 Task: Add Cacique Queso Fresco Cheese to the cart.
Action: Mouse pressed left at (19, 79)
Screenshot: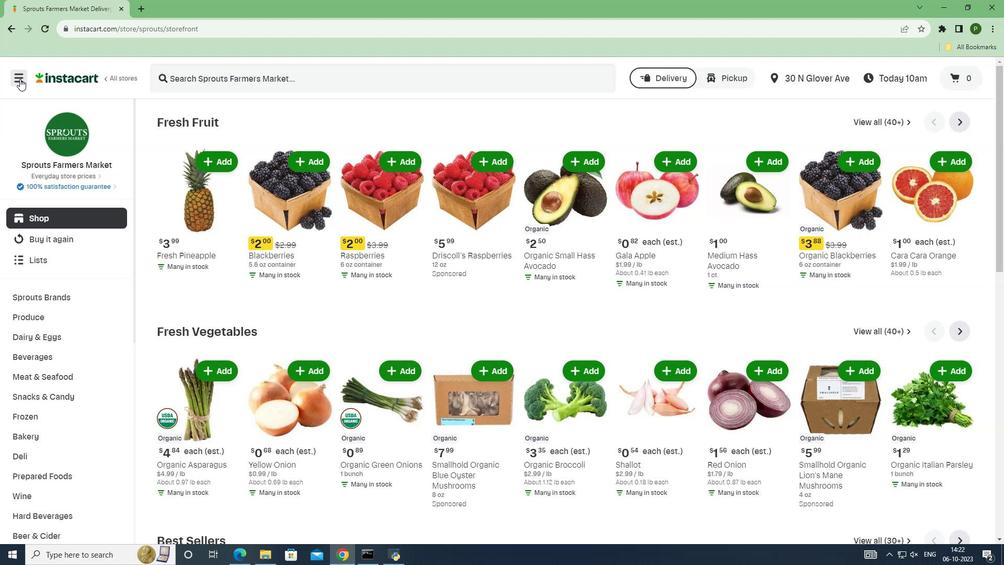 
Action: Mouse moved to (21, 274)
Screenshot: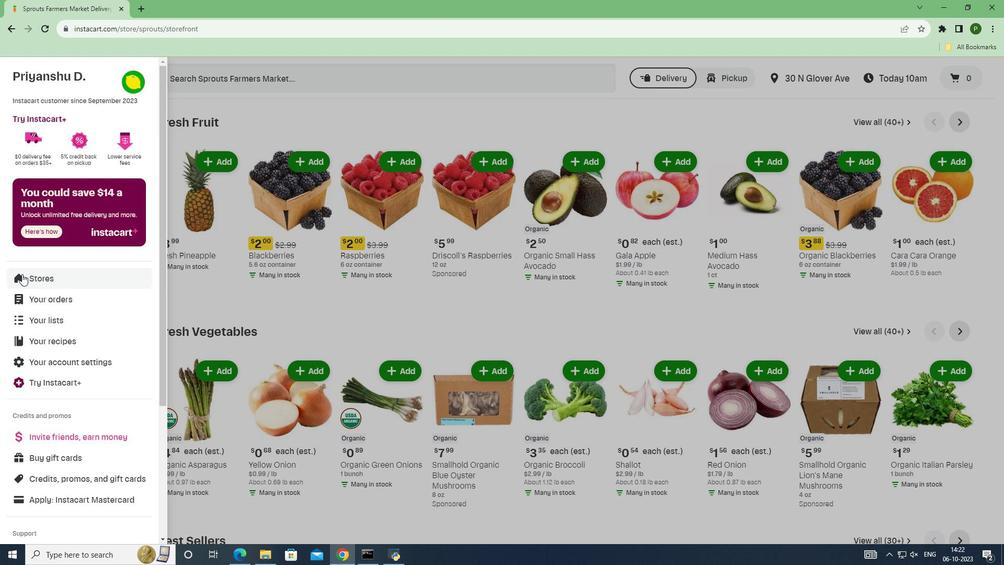 
Action: Mouse pressed left at (21, 274)
Screenshot: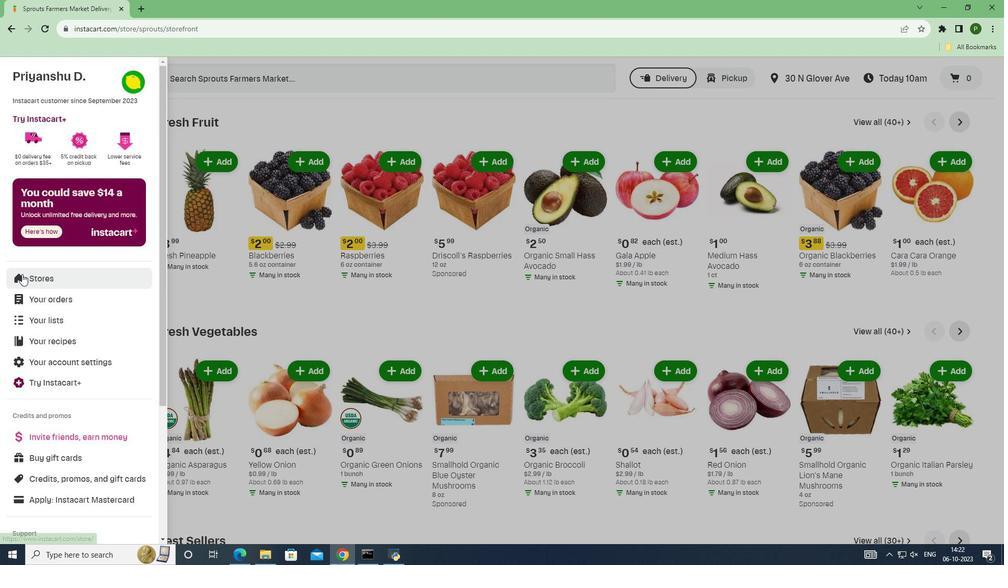 
Action: Mouse moved to (229, 111)
Screenshot: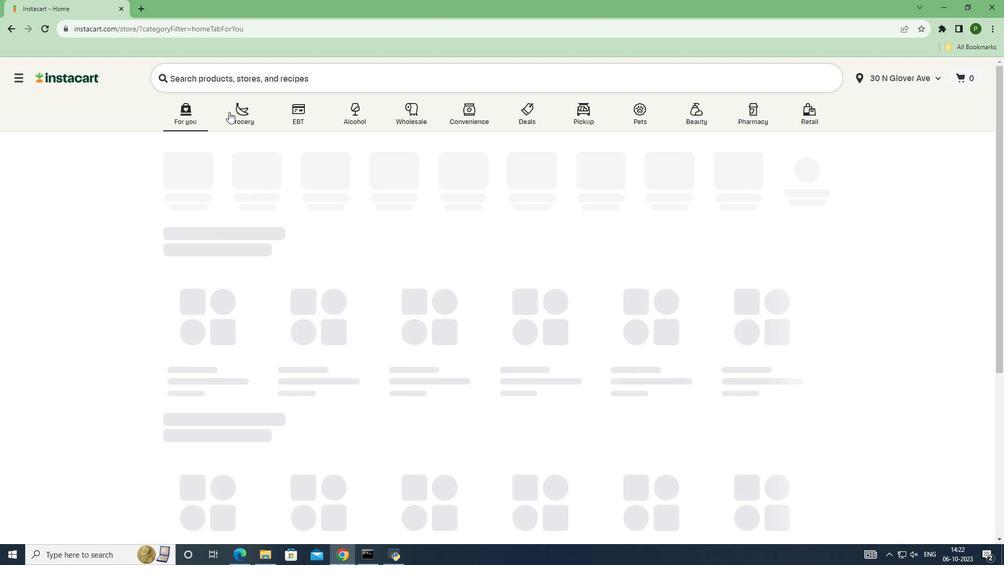 
Action: Mouse pressed left at (229, 111)
Screenshot: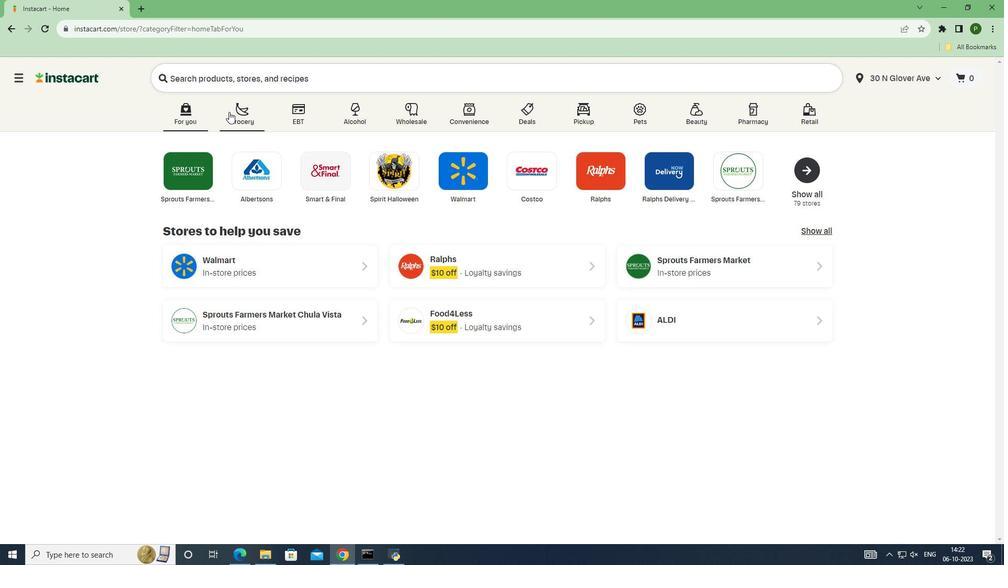 
Action: Mouse moved to (641, 230)
Screenshot: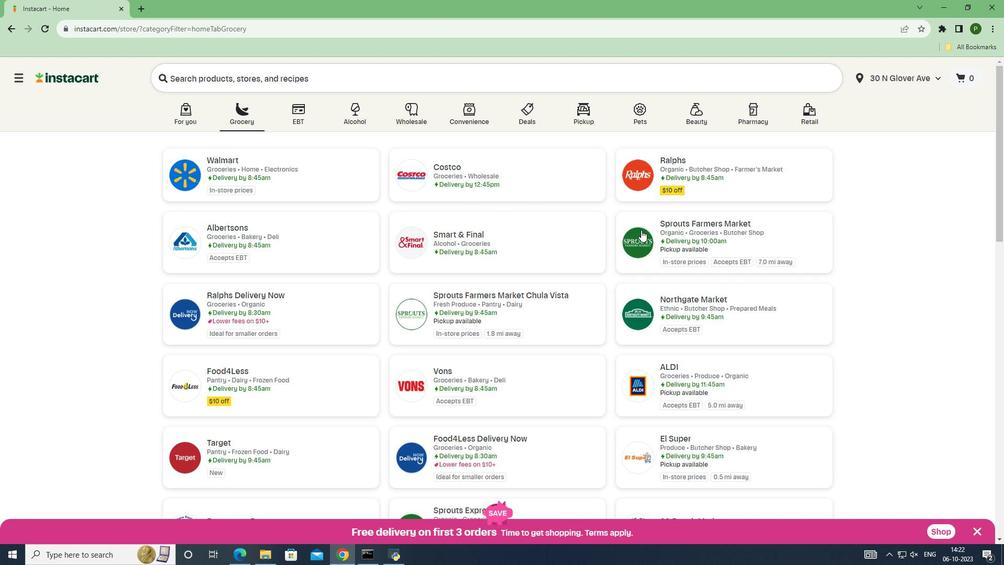 
Action: Mouse pressed left at (641, 230)
Screenshot: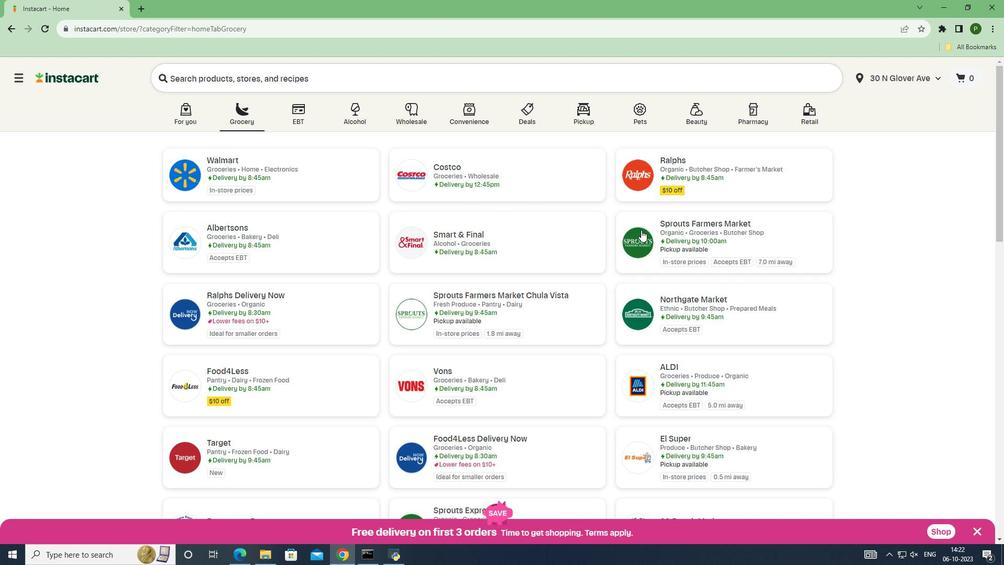 
Action: Mouse moved to (56, 334)
Screenshot: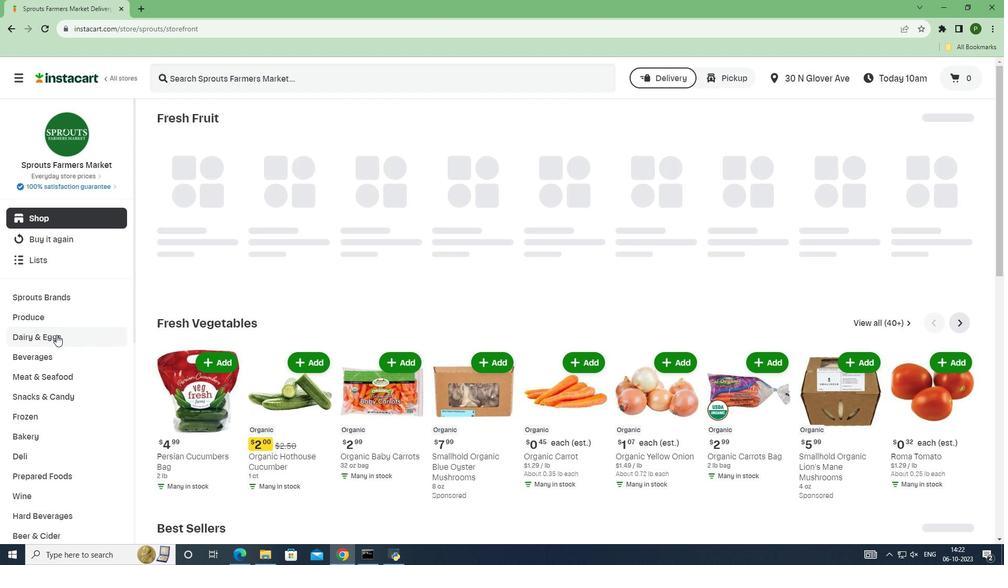 
Action: Mouse pressed left at (56, 334)
Screenshot: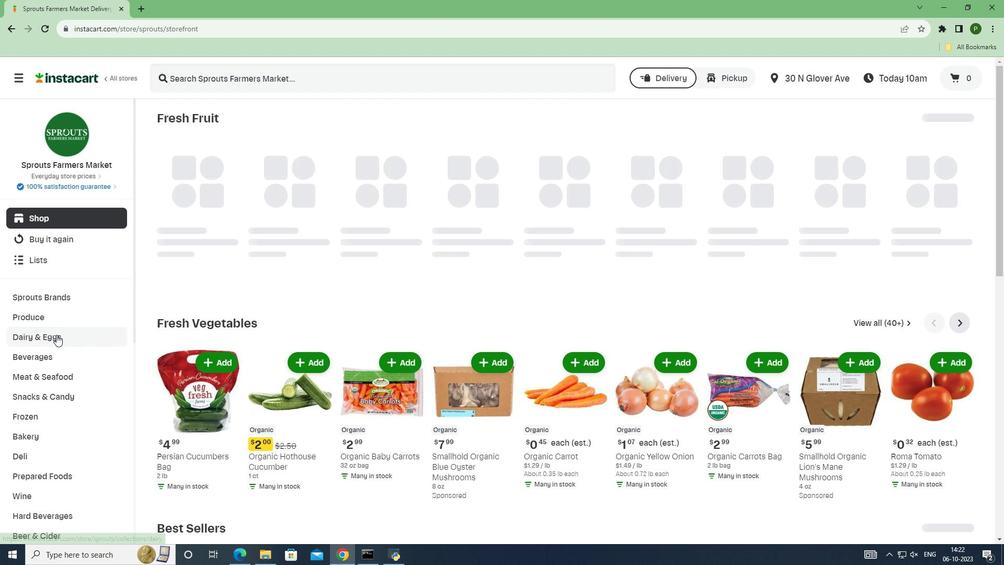 
Action: Mouse moved to (45, 375)
Screenshot: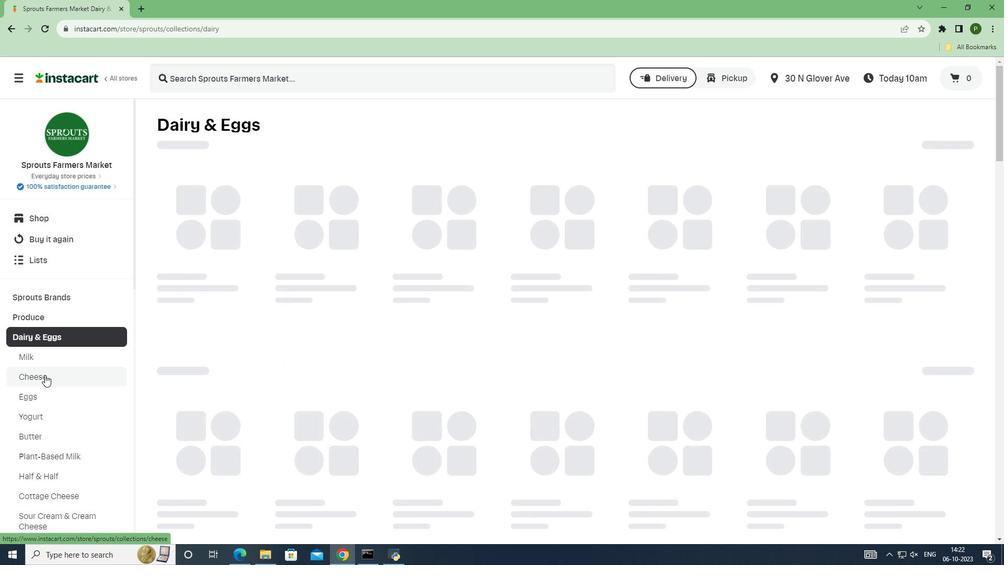 
Action: Mouse pressed left at (45, 375)
Screenshot: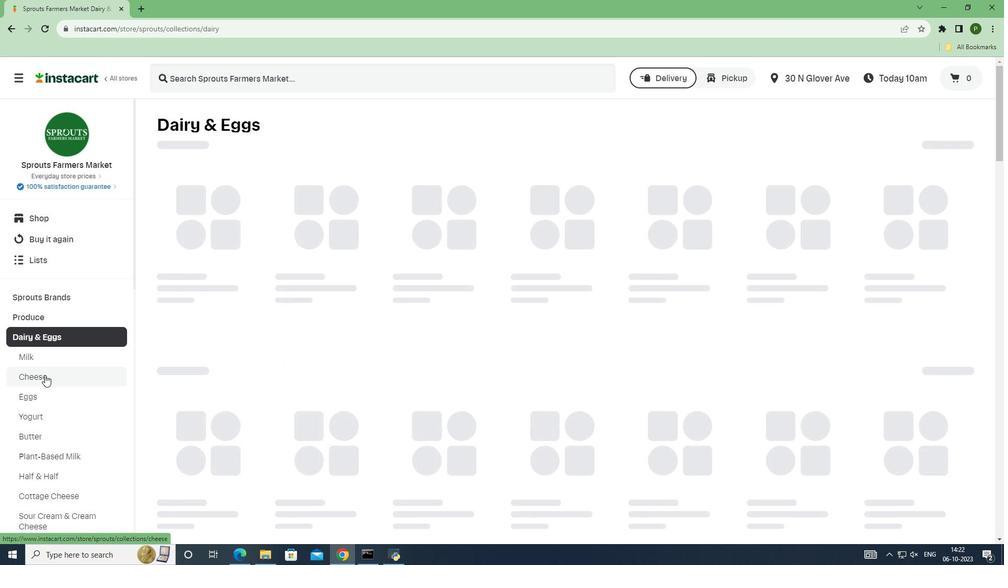 
Action: Mouse moved to (195, 74)
Screenshot: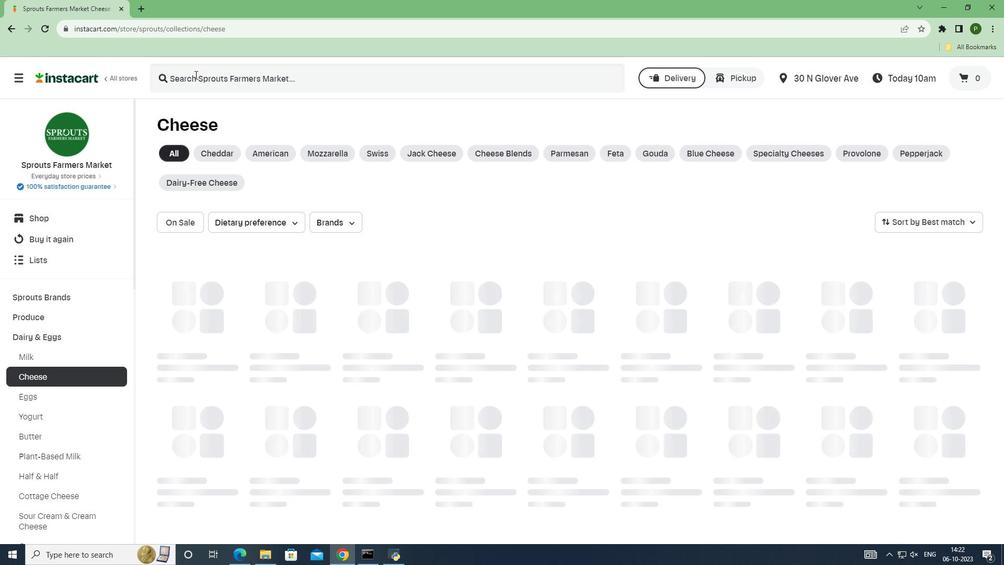 
Action: Mouse pressed left at (195, 74)
Screenshot: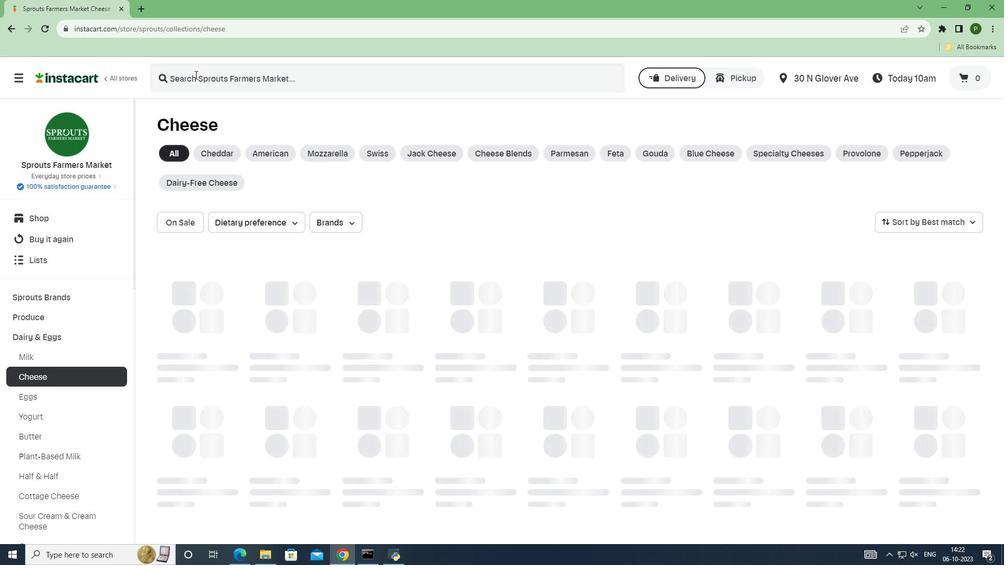 
Action: Mouse moved to (196, 74)
Screenshot: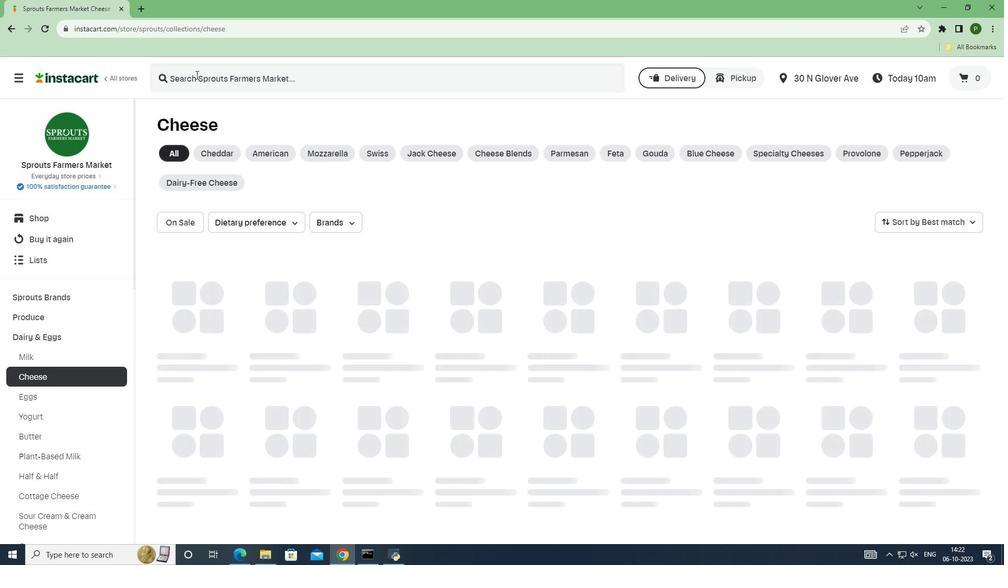 
Action: Key pressed <Key.caps_lock>C<Key.caps_lock>acique<Key.space><Key.caps_lock>Q<Key.caps_lock>ueso<Key.space><Key.caps_lock>F<Key.caps_lock>resco<Key.space><Key.caps_lock>C<Key.caps_lock>heese<Key.space><Key.enter>
Screenshot: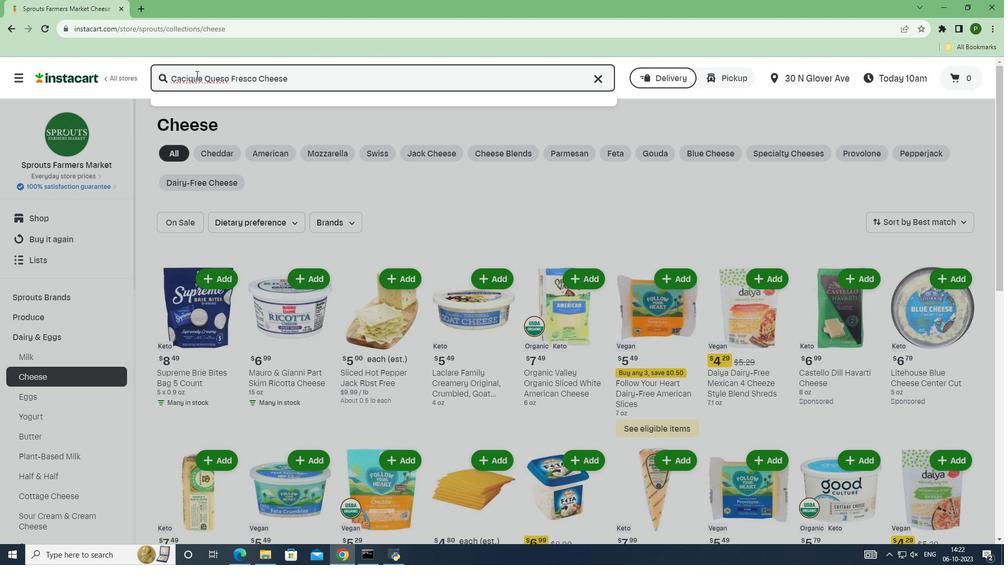 
Action: Mouse moved to (612, 186)
Screenshot: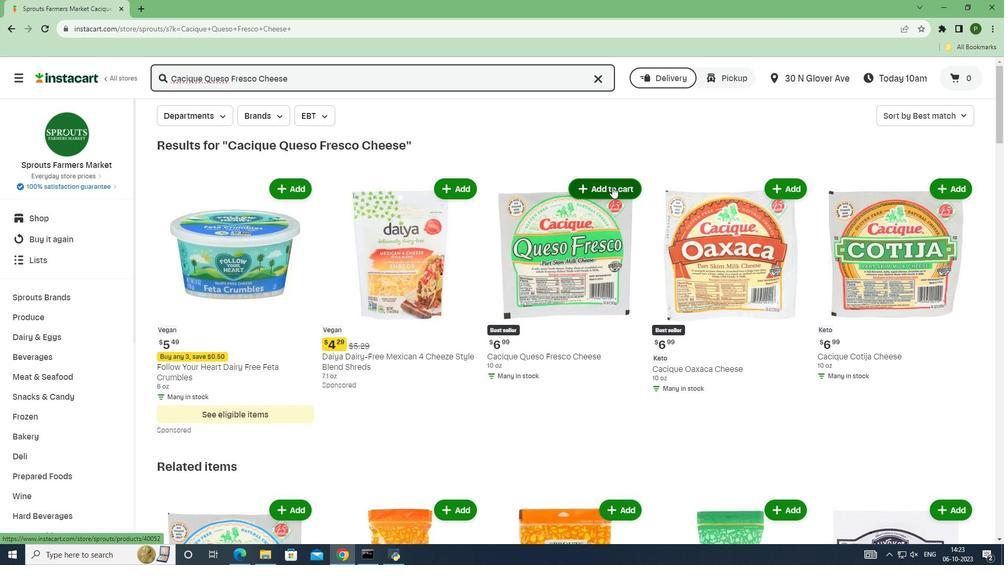 
Action: Mouse pressed left at (612, 186)
Screenshot: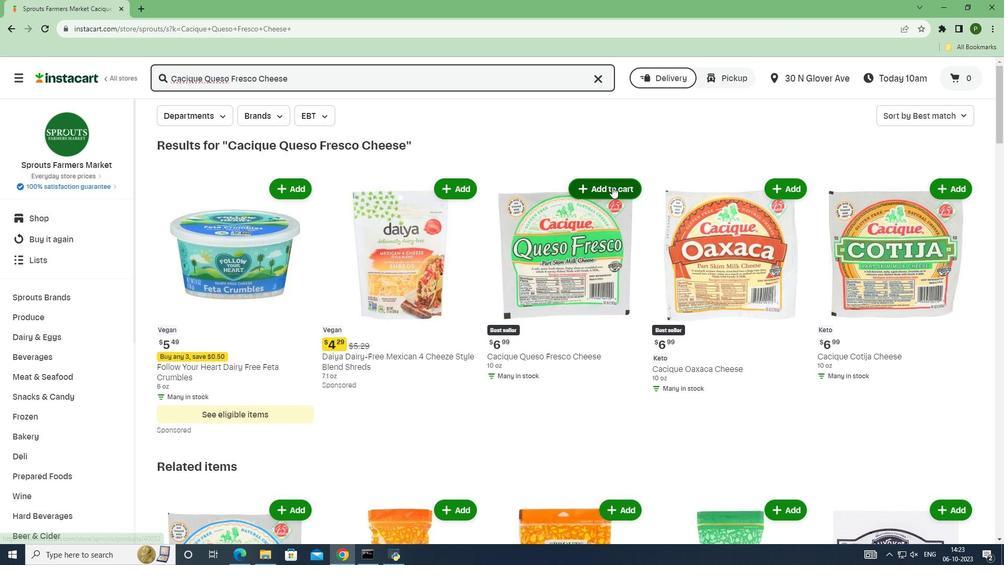 
